 Task: Add a condition where "Requester Is not Current user" in recently solved tickets.
Action: Mouse moved to (151, 343)
Screenshot: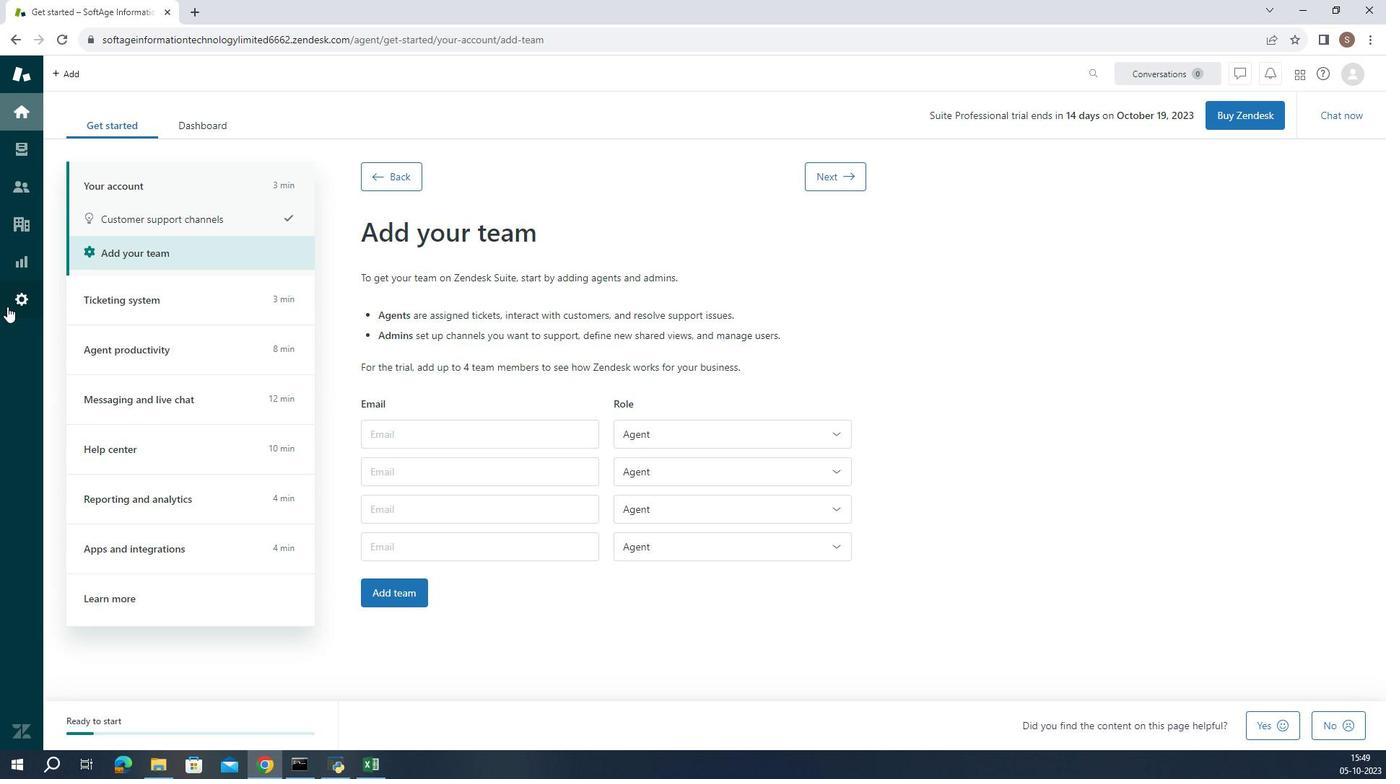 
Action: Mouse pressed left at (151, 343)
Screenshot: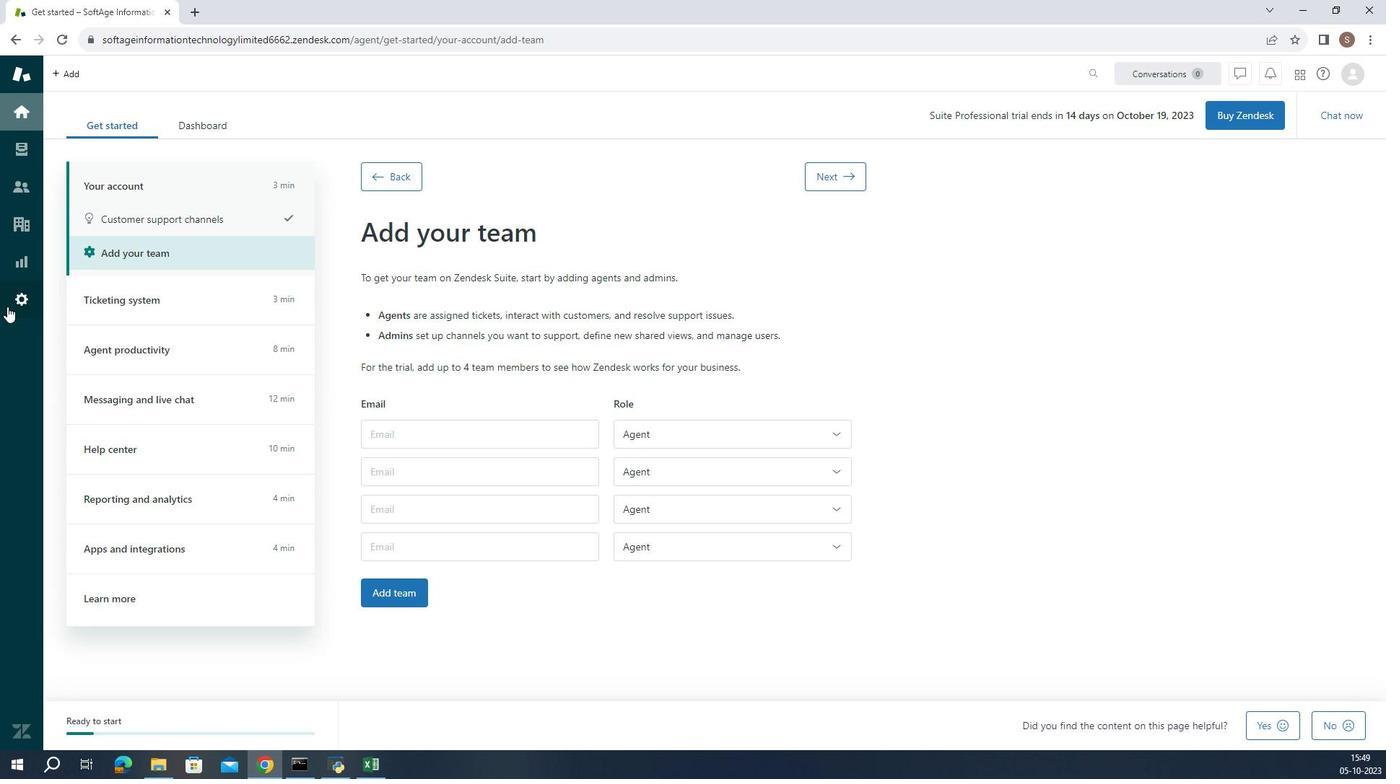 
Action: Mouse moved to (526, 647)
Screenshot: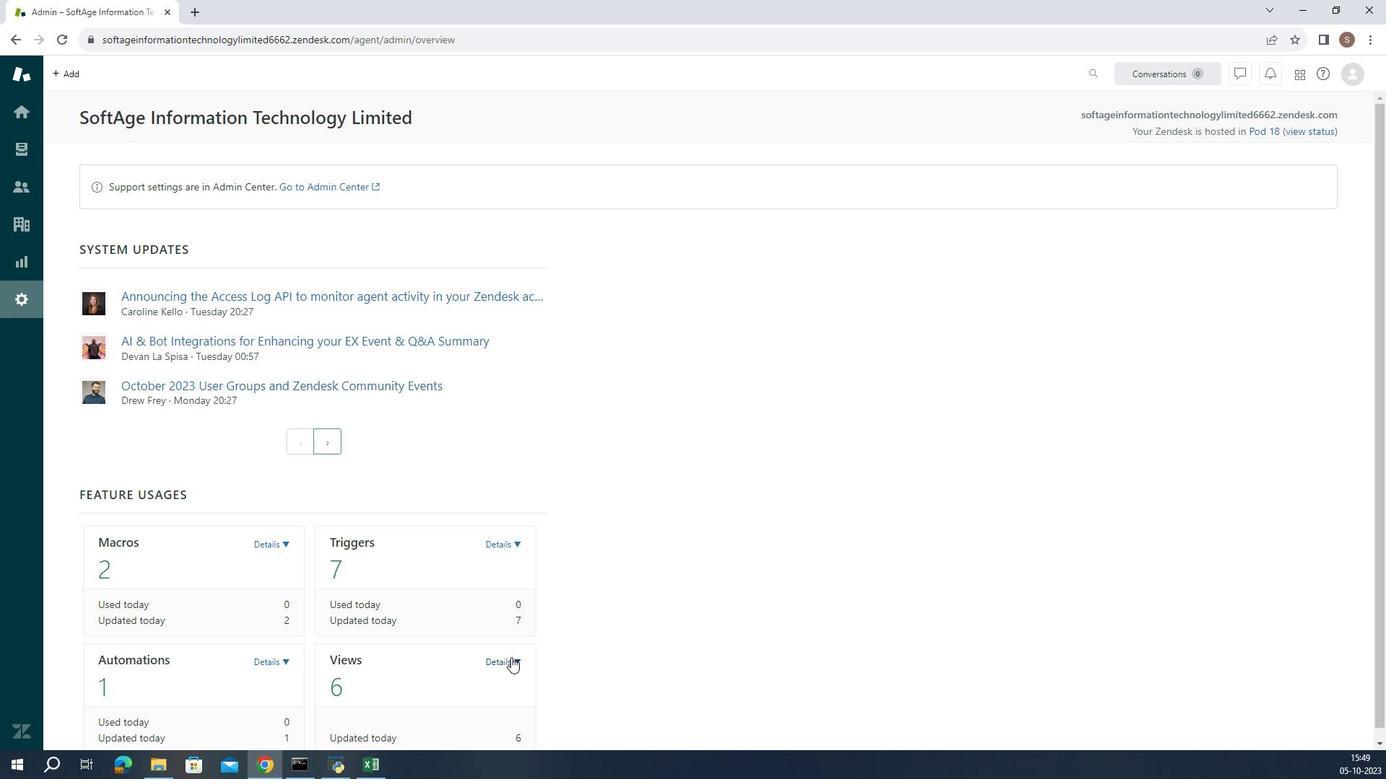 
Action: Mouse pressed left at (526, 647)
Screenshot: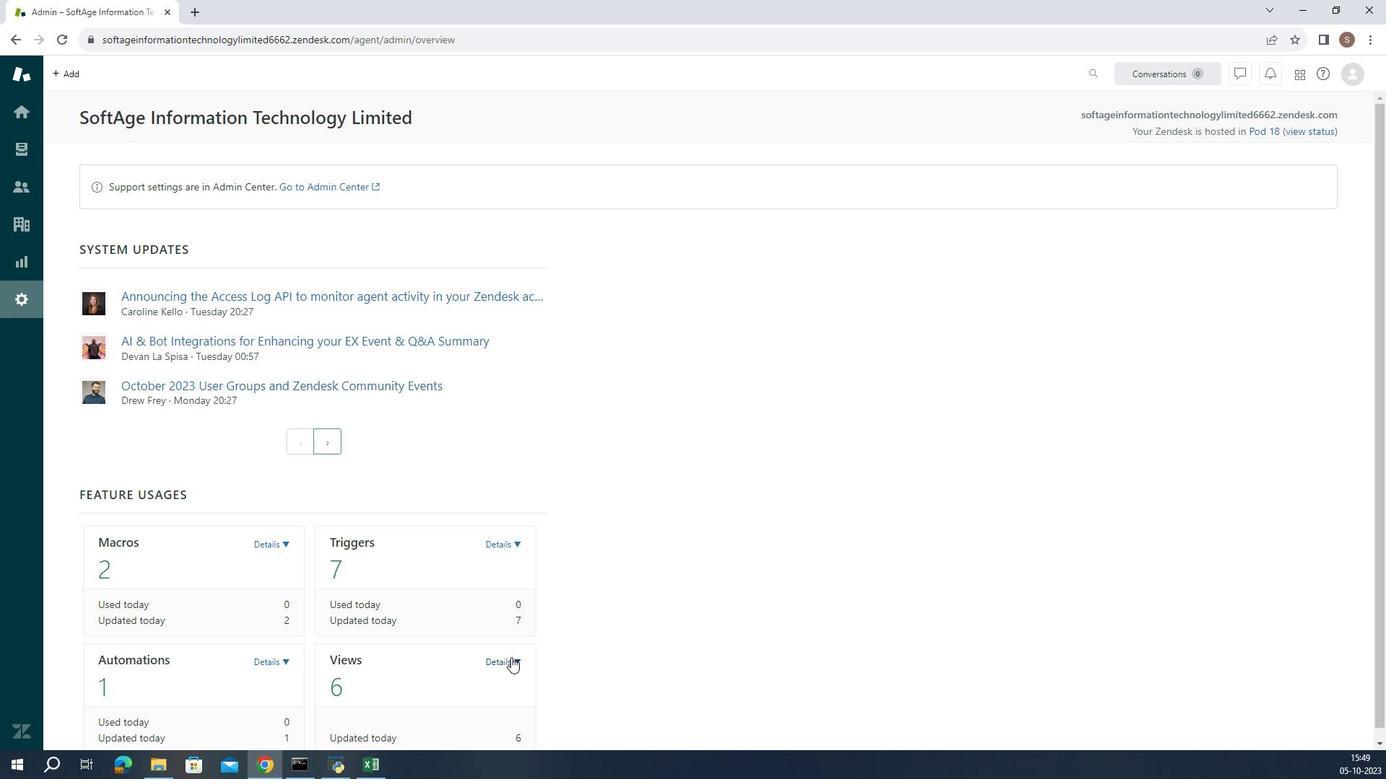 
Action: Mouse moved to (484, 691)
Screenshot: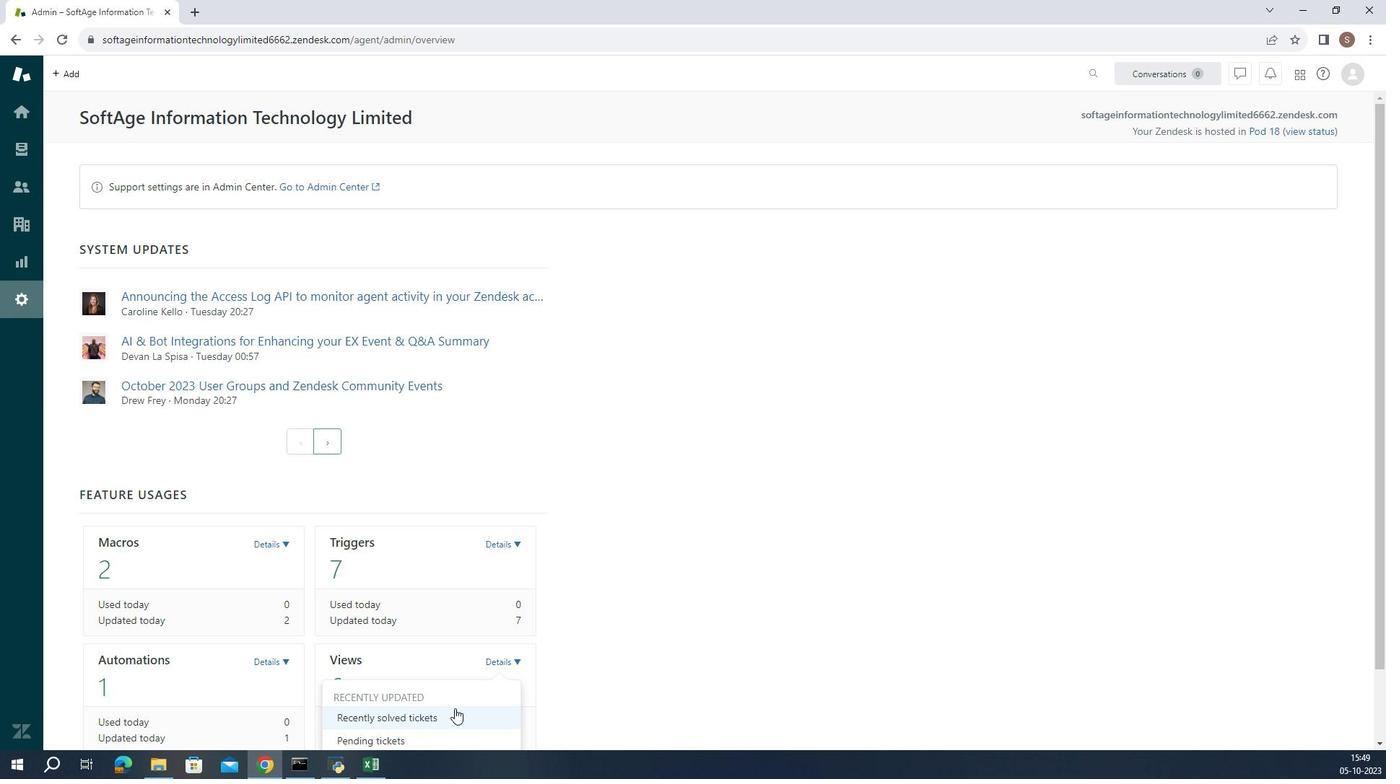 
Action: Mouse pressed left at (484, 691)
Screenshot: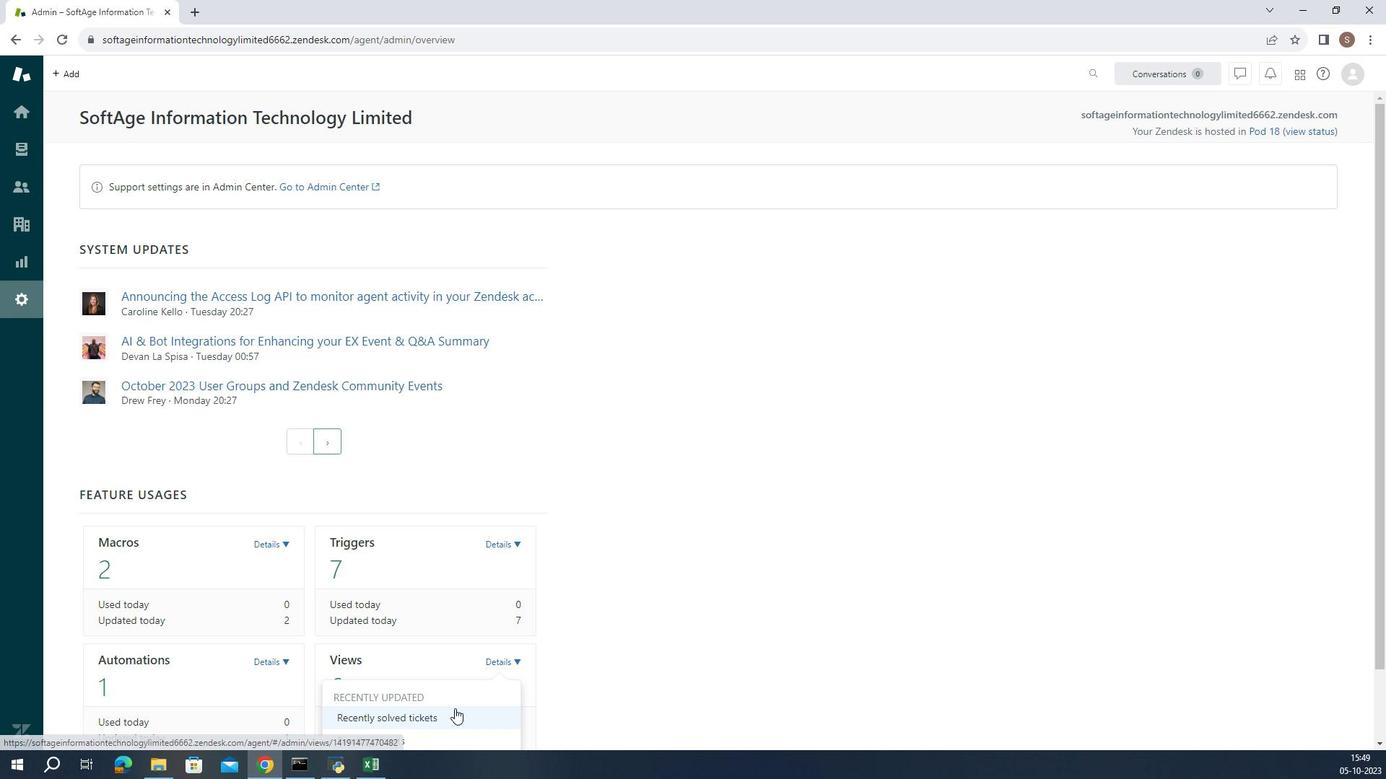 
Action: Mouse moved to (311, 497)
Screenshot: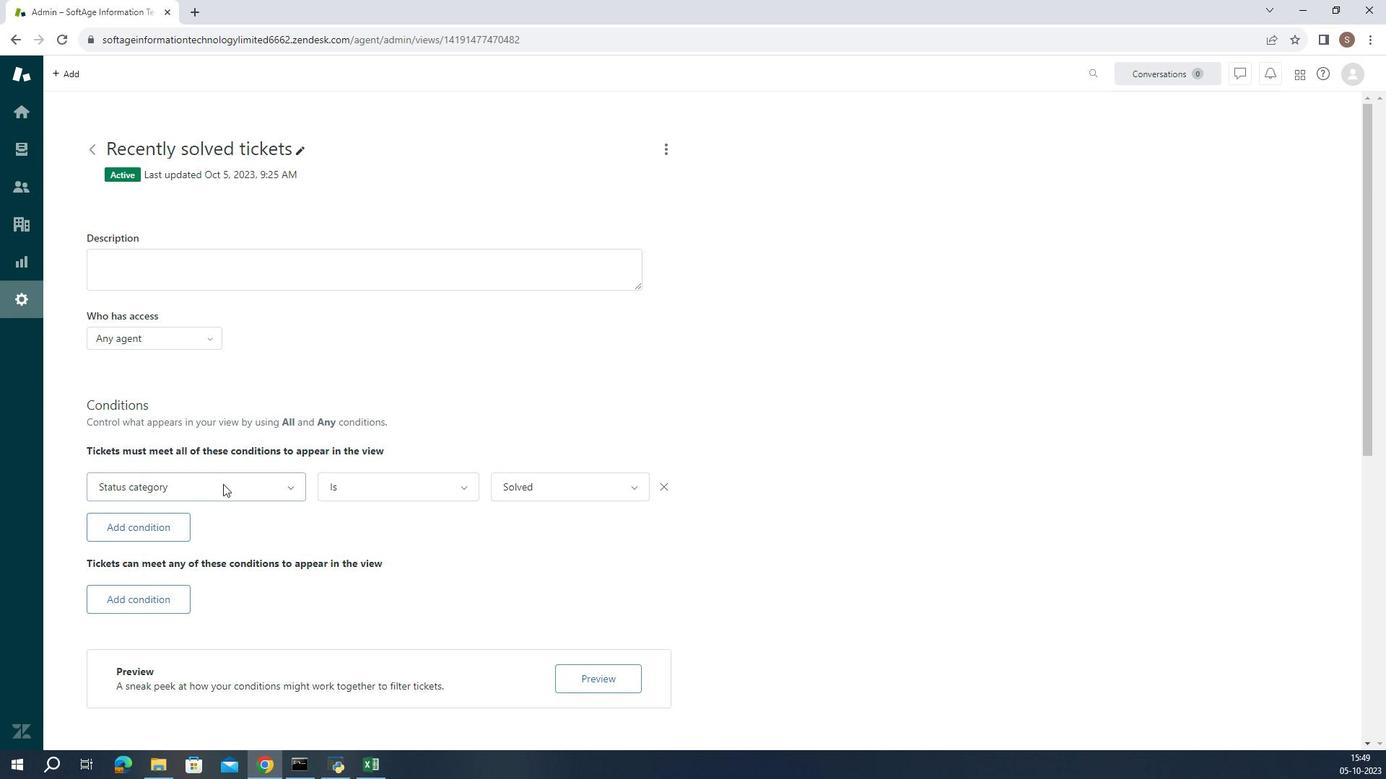 
Action: Mouse pressed left at (311, 497)
Screenshot: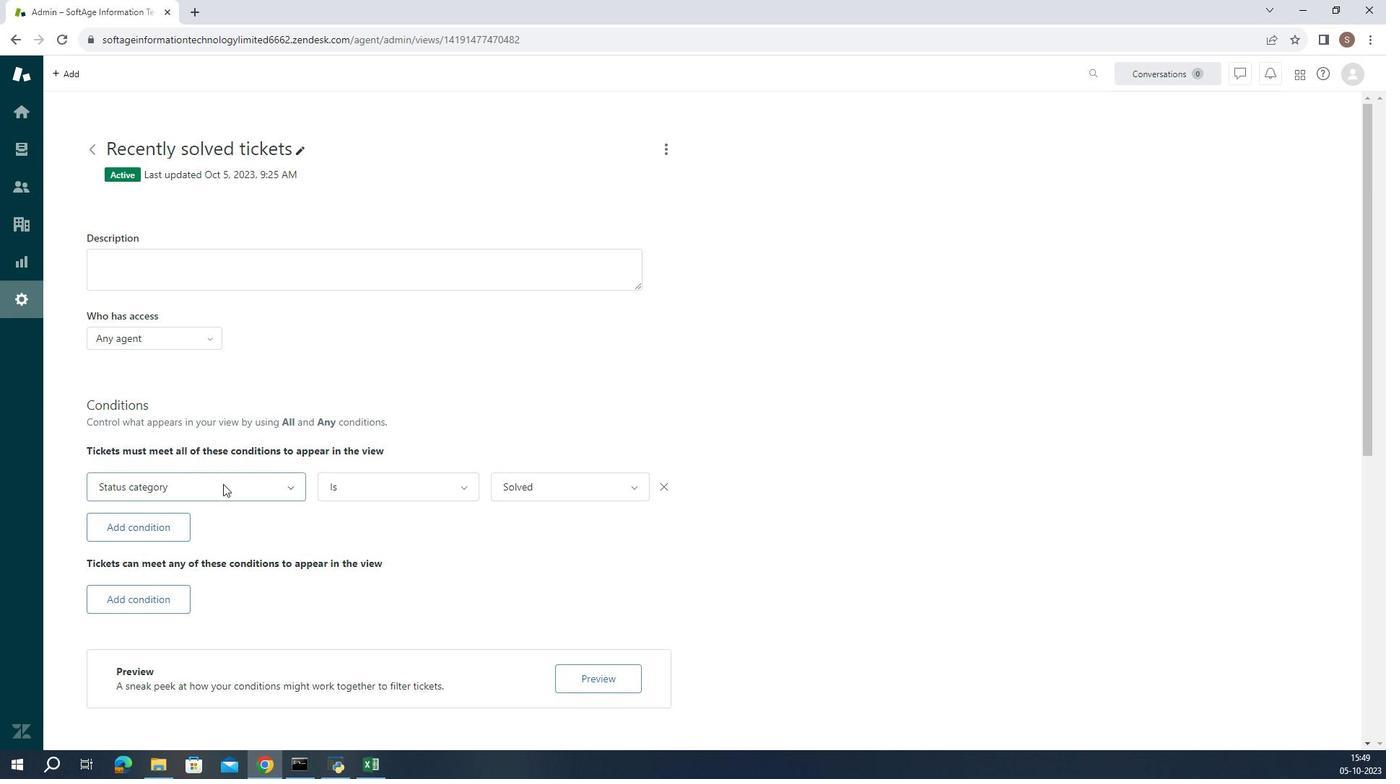 
Action: Mouse moved to (296, 450)
Screenshot: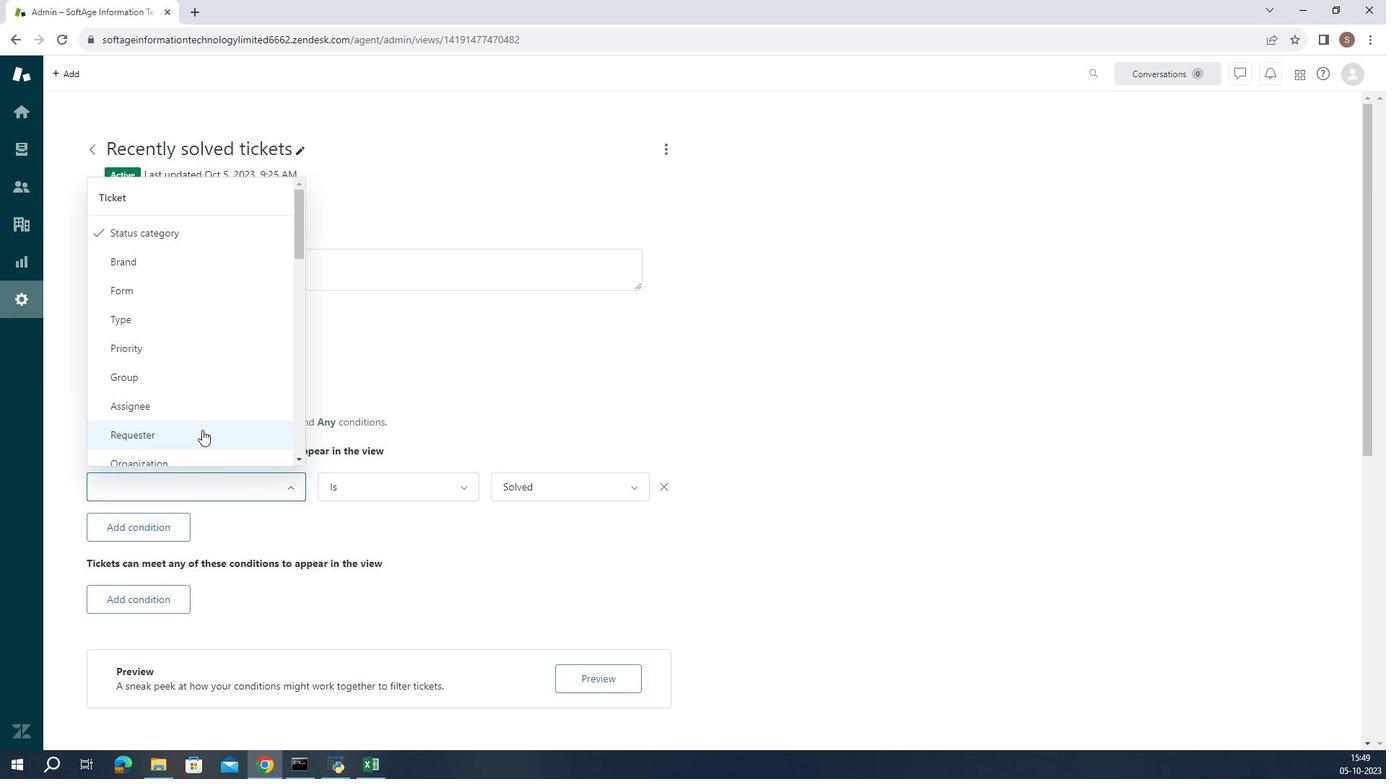 
Action: Mouse pressed left at (296, 450)
Screenshot: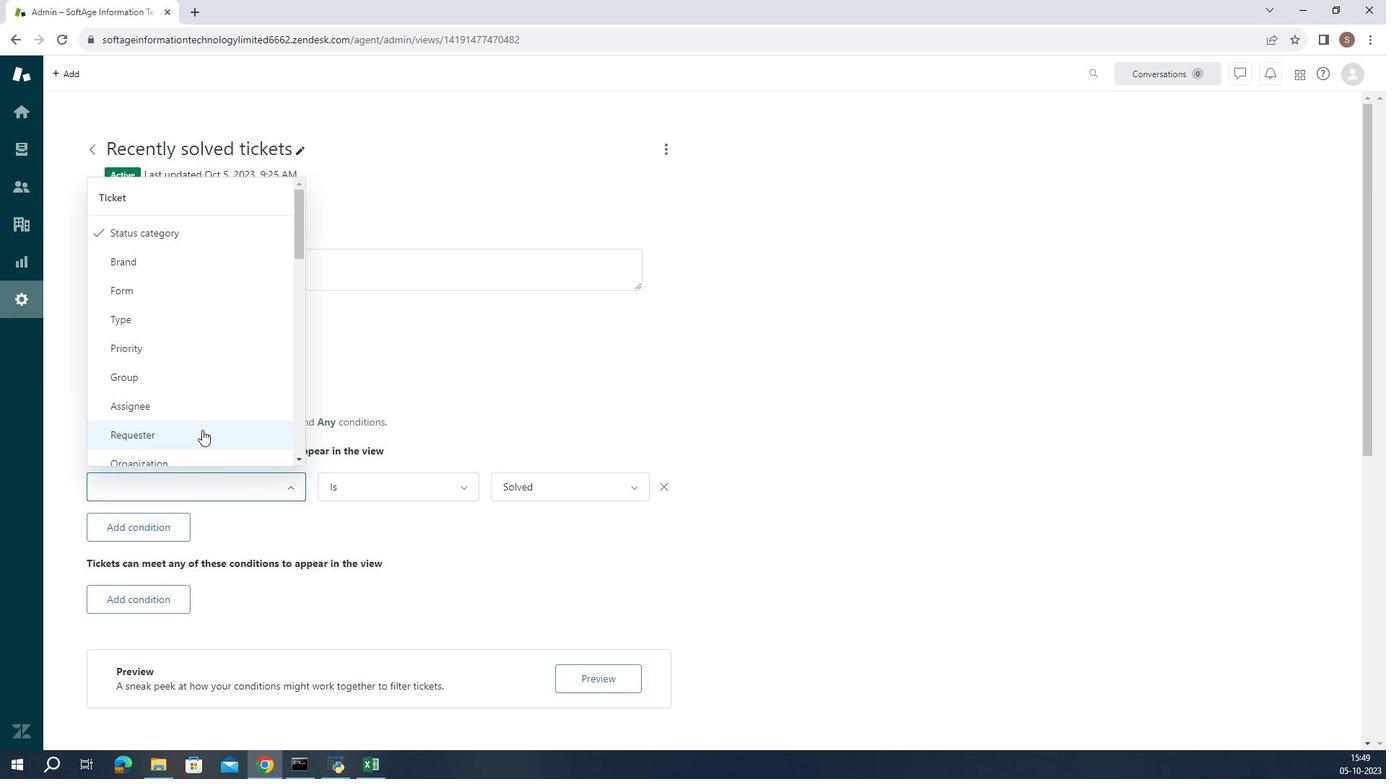 
Action: Mouse moved to (431, 488)
Screenshot: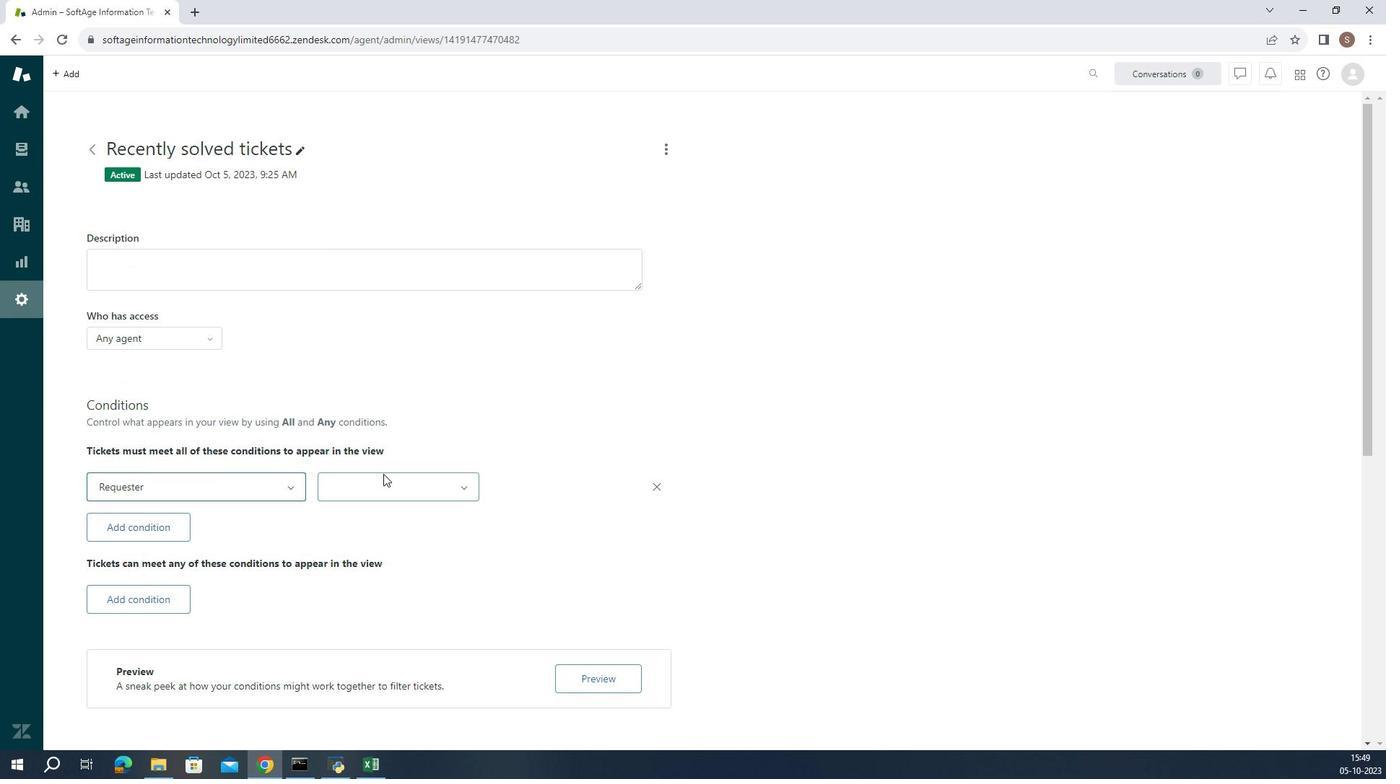 
Action: Mouse pressed left at (431, 488)
Screenshot: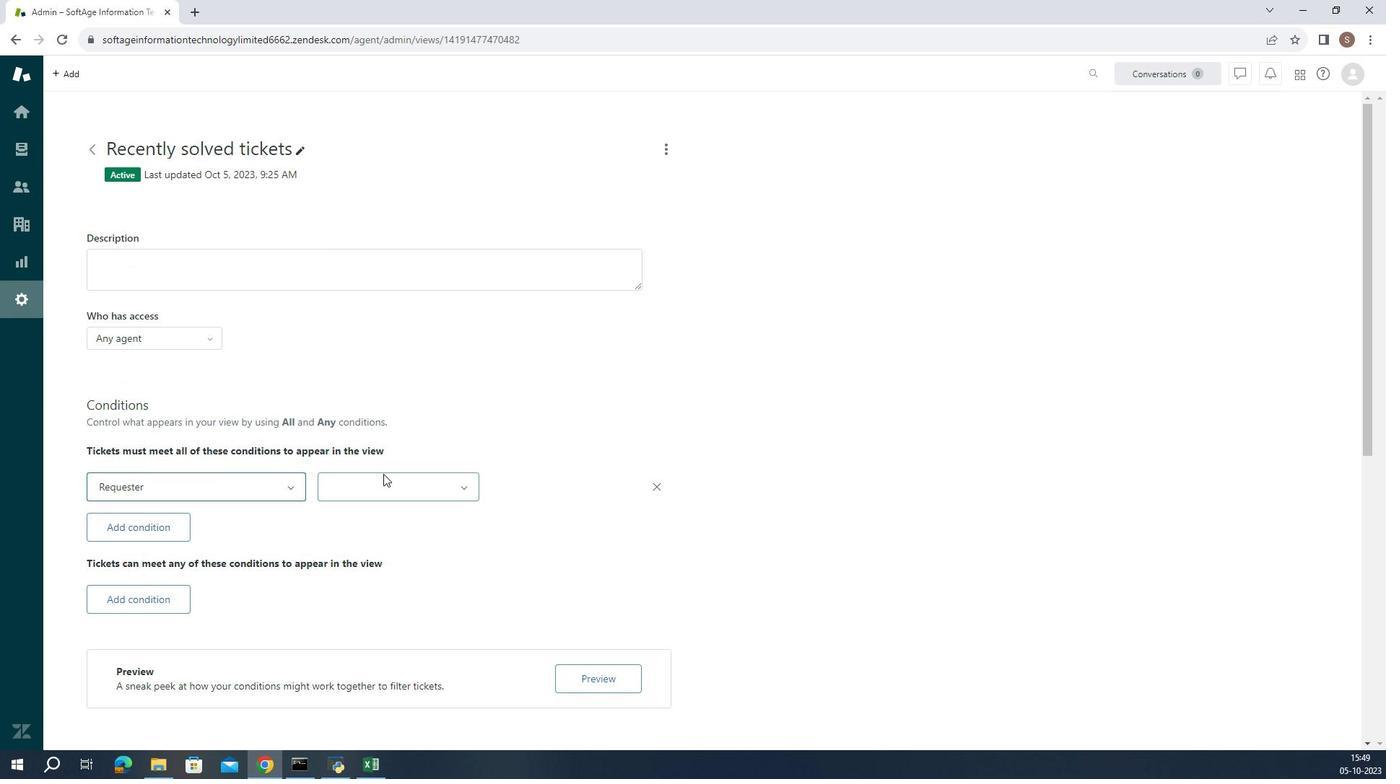 
Action: Mouse moved to (451, 558)
Screenshot: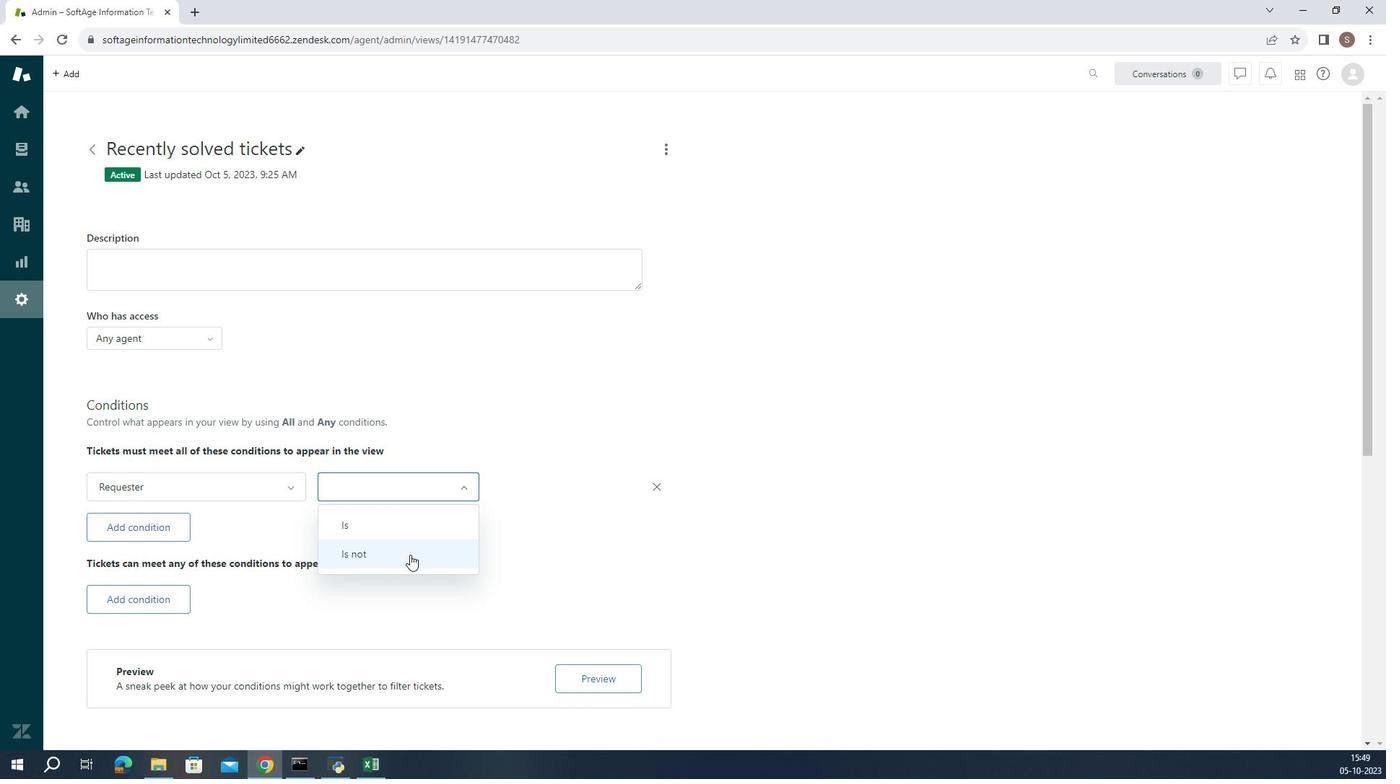 
Action: Mouse pressed left at (451, 558)
Screenshot: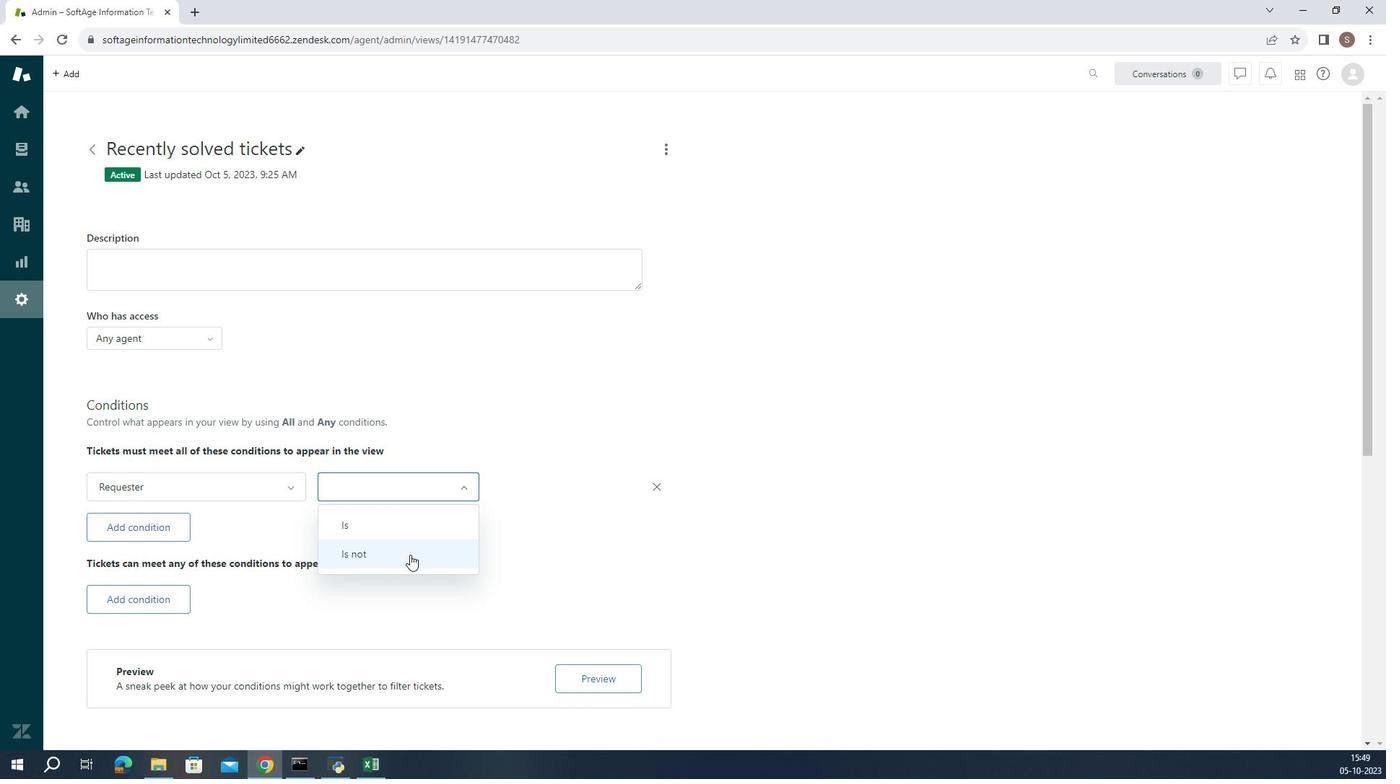 
Action: Mouse moved to (578, 504)
Screenshot: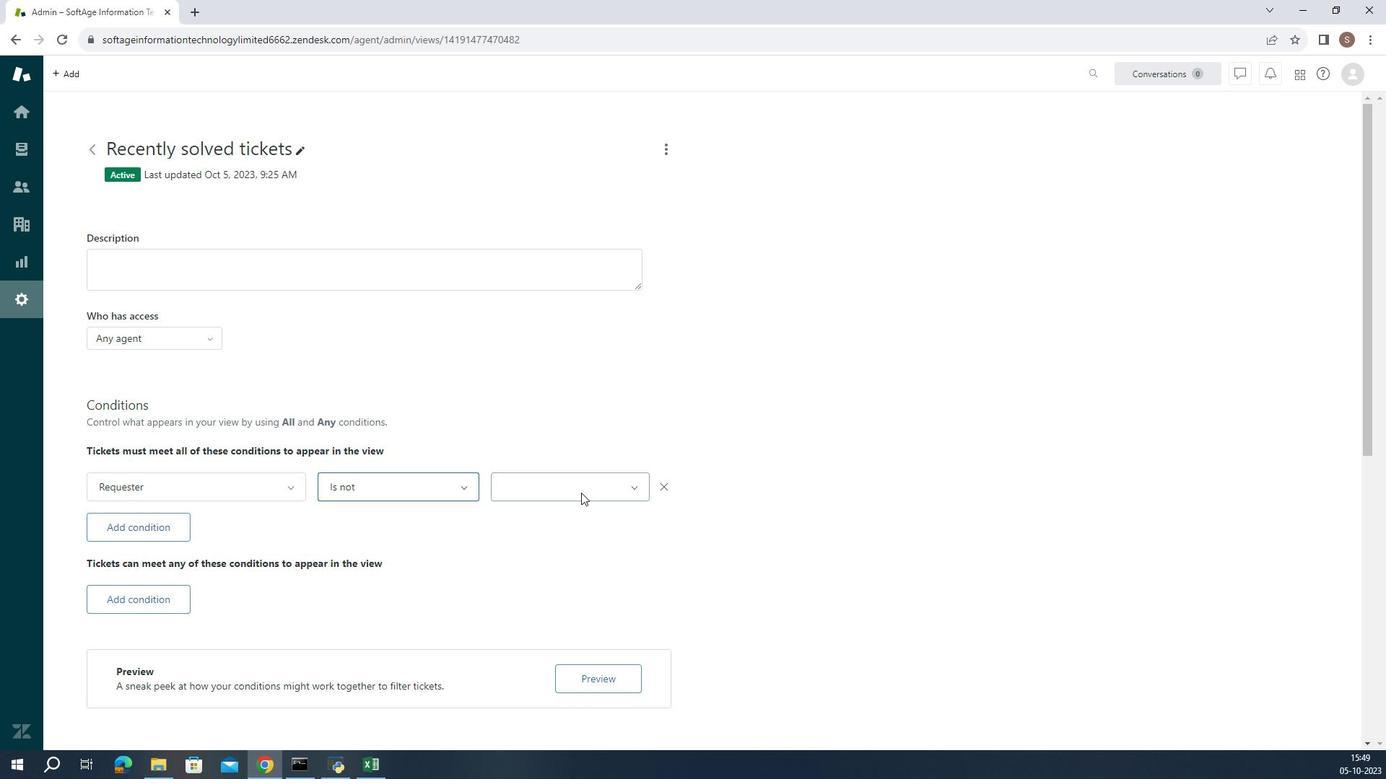 
Action: Mouse pressed left at (578, 504)
Screenshot: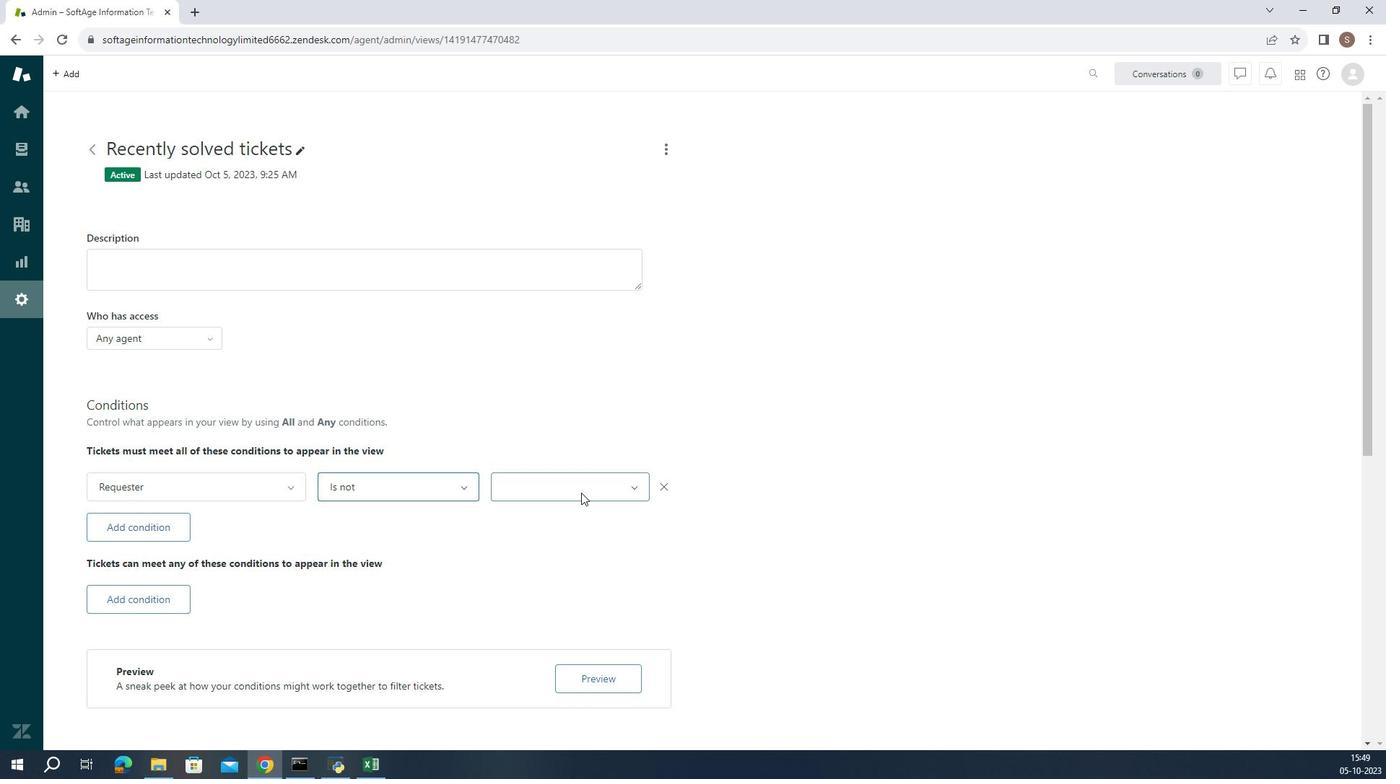 
Action: Mouse moved to (585, 563)
Screenshot: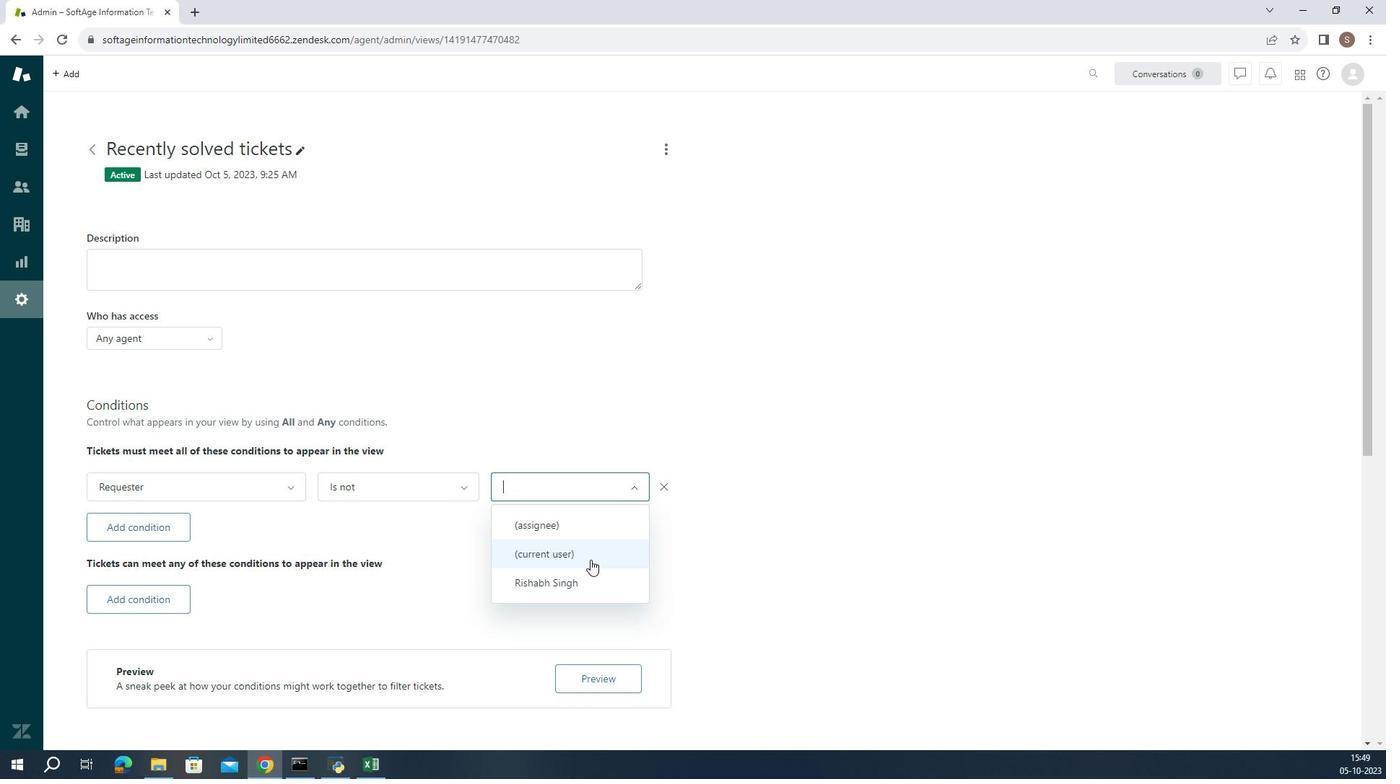 
Action: Mouse pressed left at (585, 563)
Screenshot: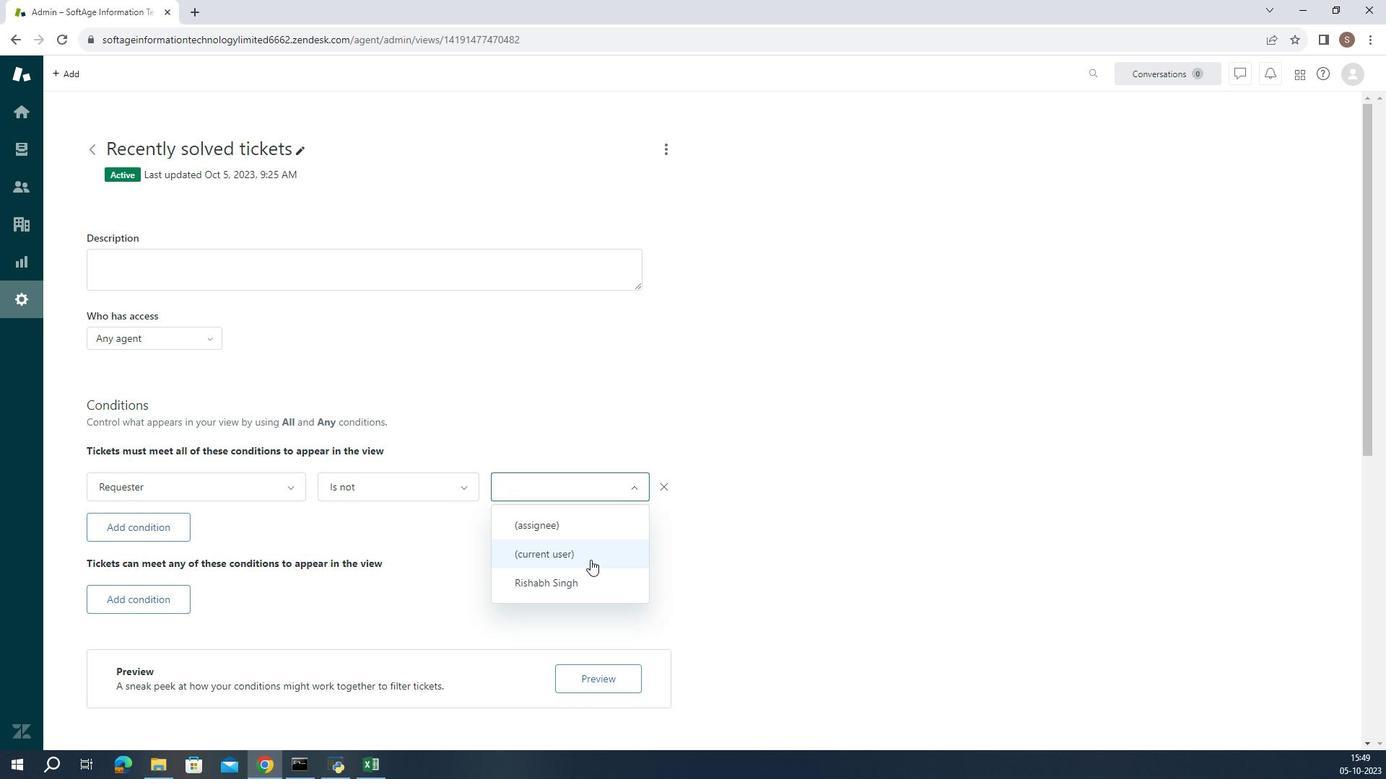 
Action: Mouse moved to (586, 550)
Screenshot: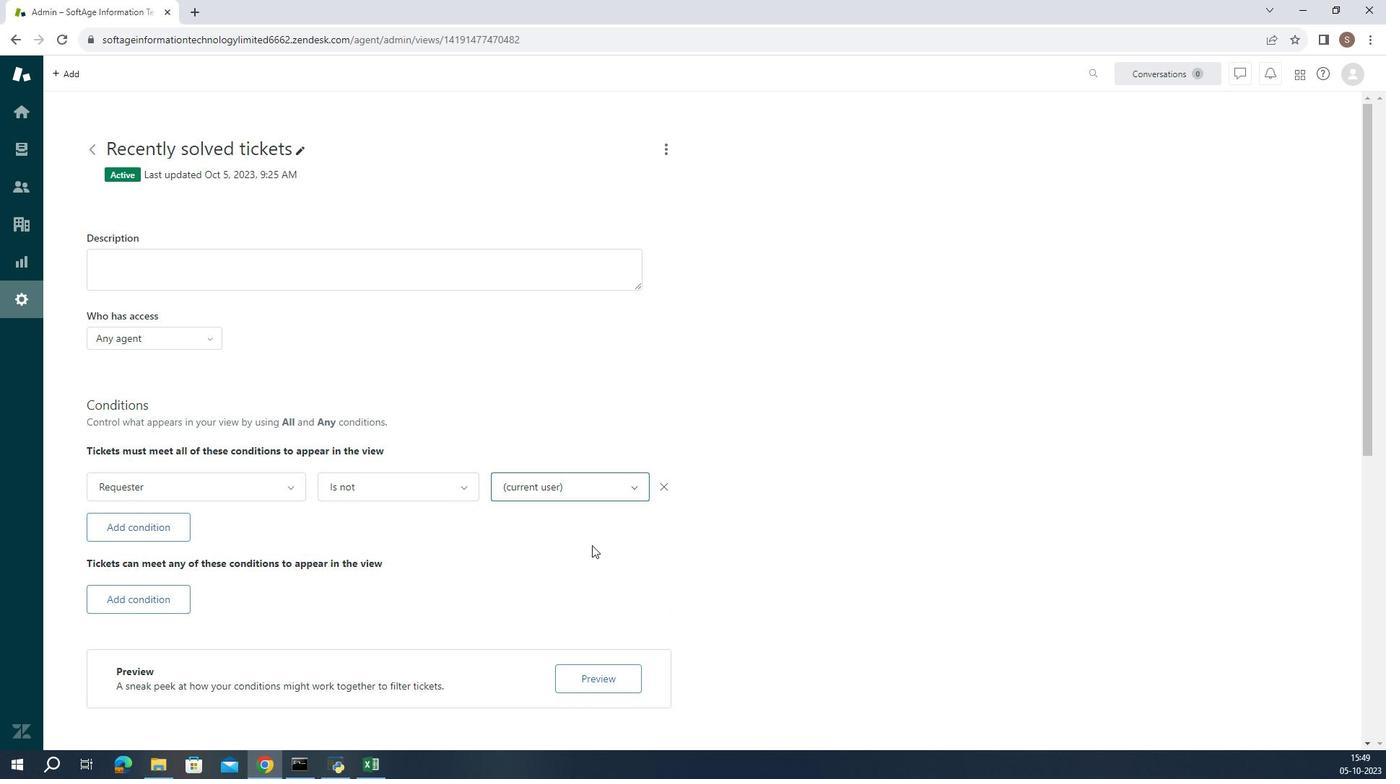 
Action: Mouse pressed left at (586, 550)
Screenshot: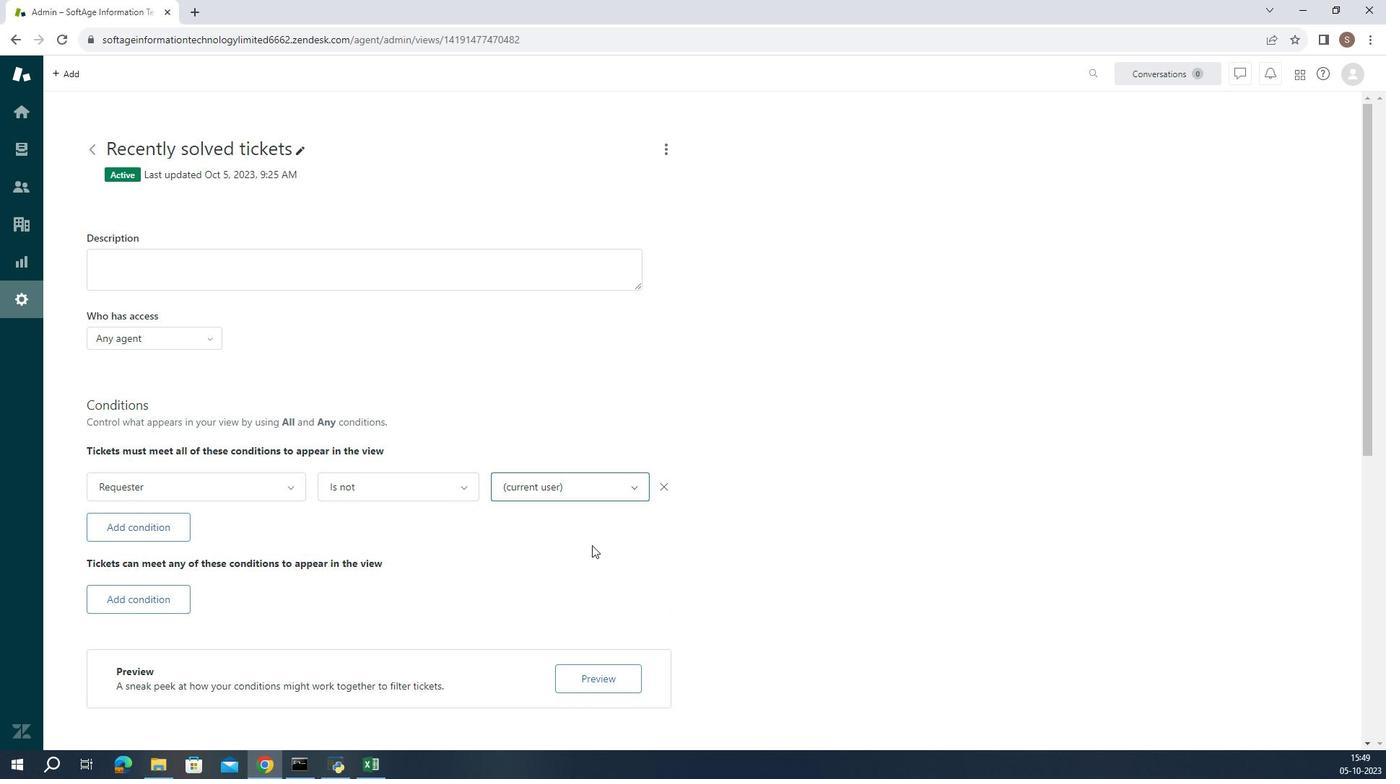 
Action: Mouse moved to (579, 543)
Screenshot: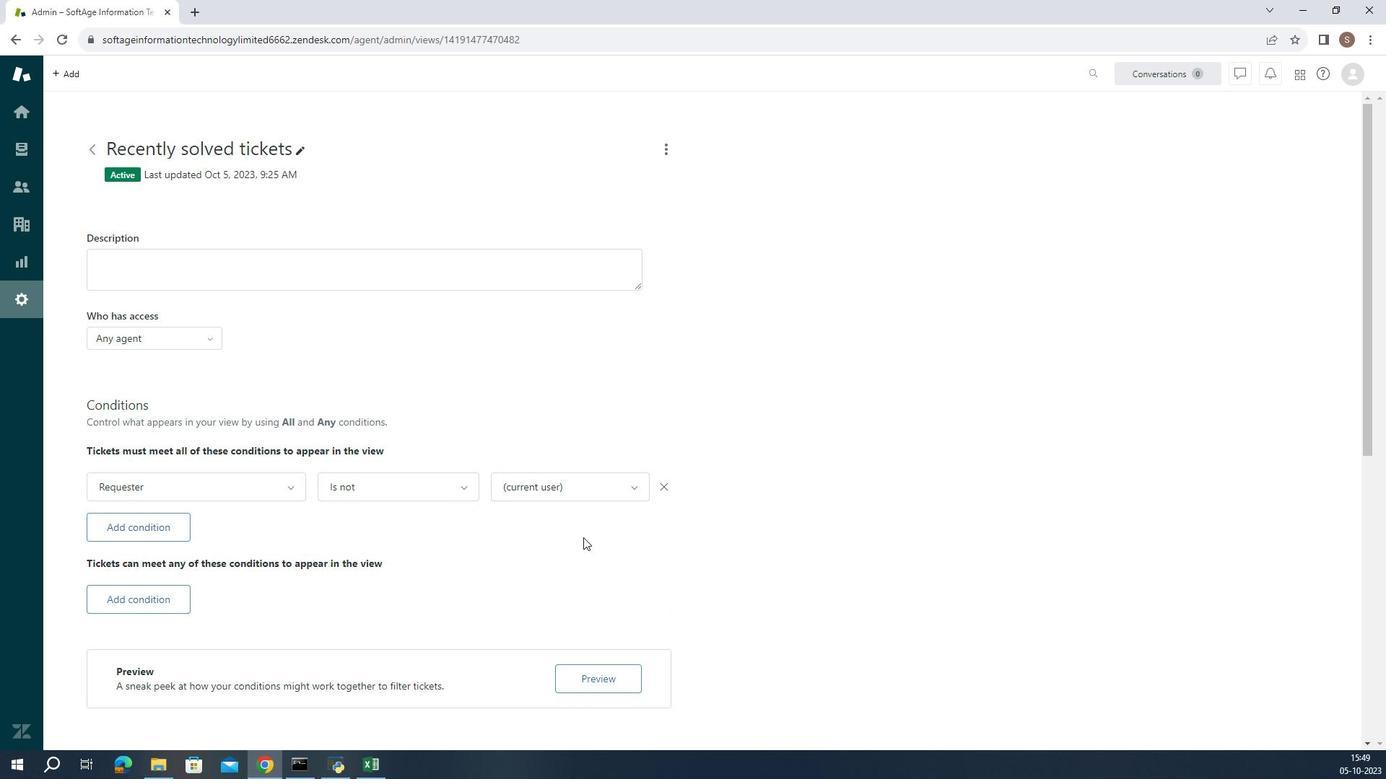 
